 Task: Add the task  Integrate website with a new customer support ticketing system to the section Code Commanders in the project AgileKite and add a Due Date to the respective task as 2023/10/25
Action: Mouse moved to (82, 303)
Screenshot: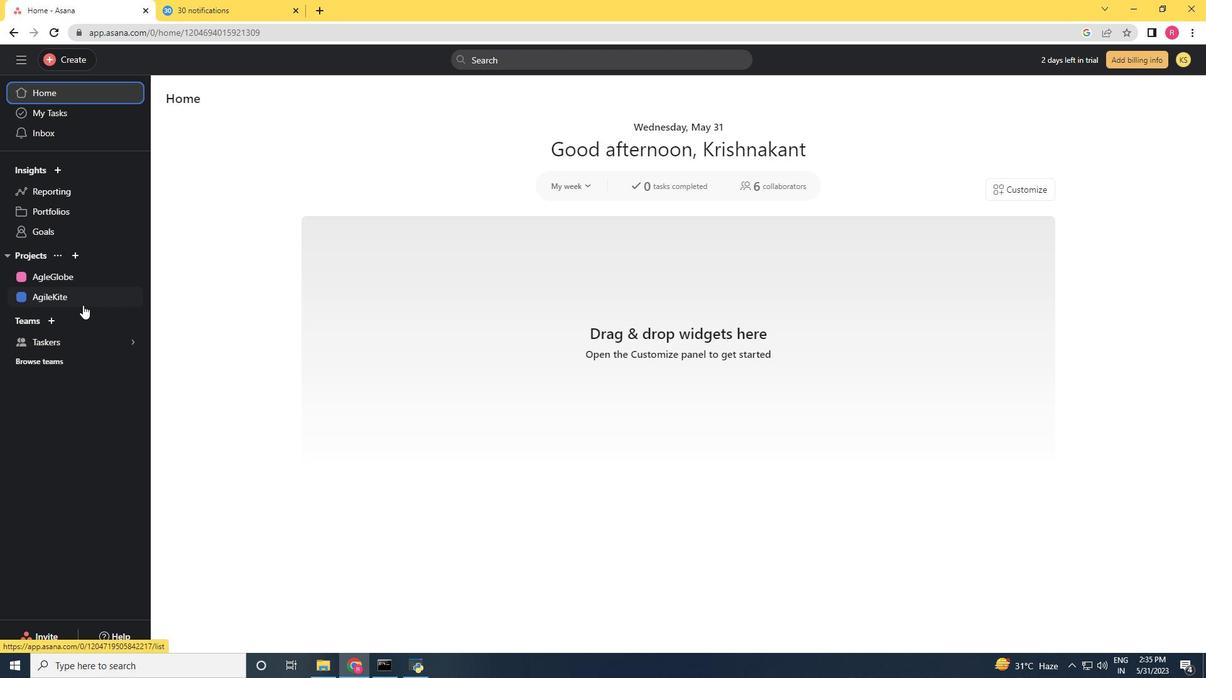 
Action: Mouse pressed left at (82, 303)
Screenshot: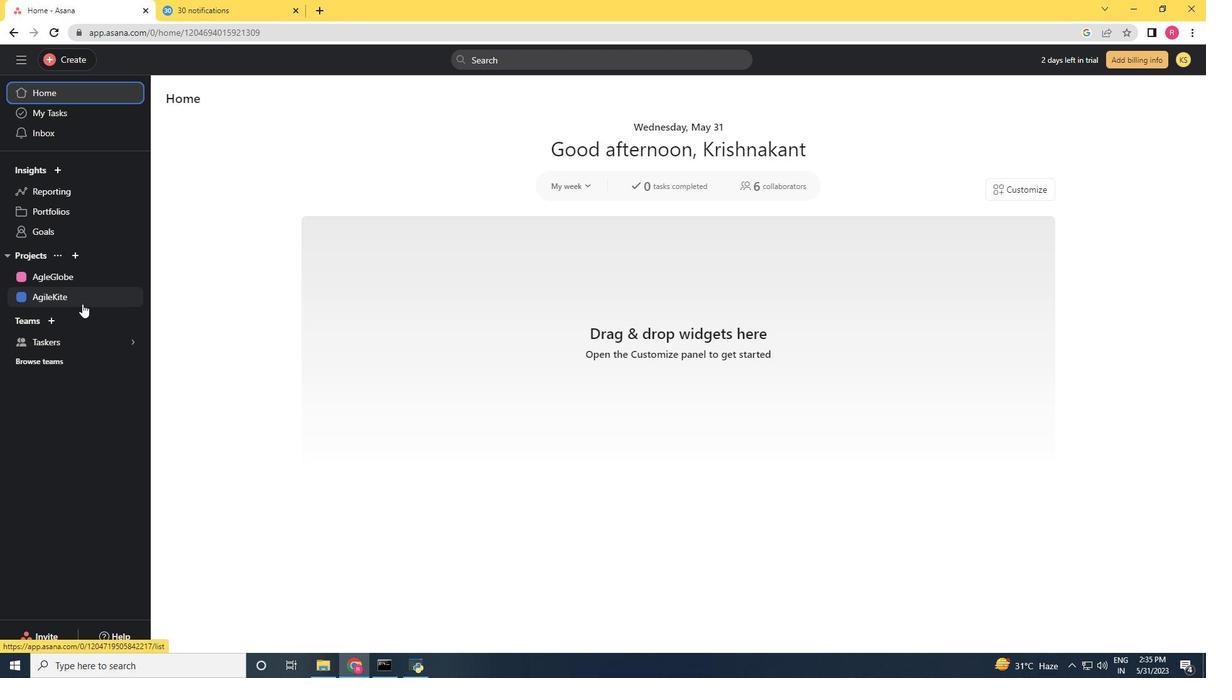 
Action: Mouse moved to (670, 278)
Screenshot: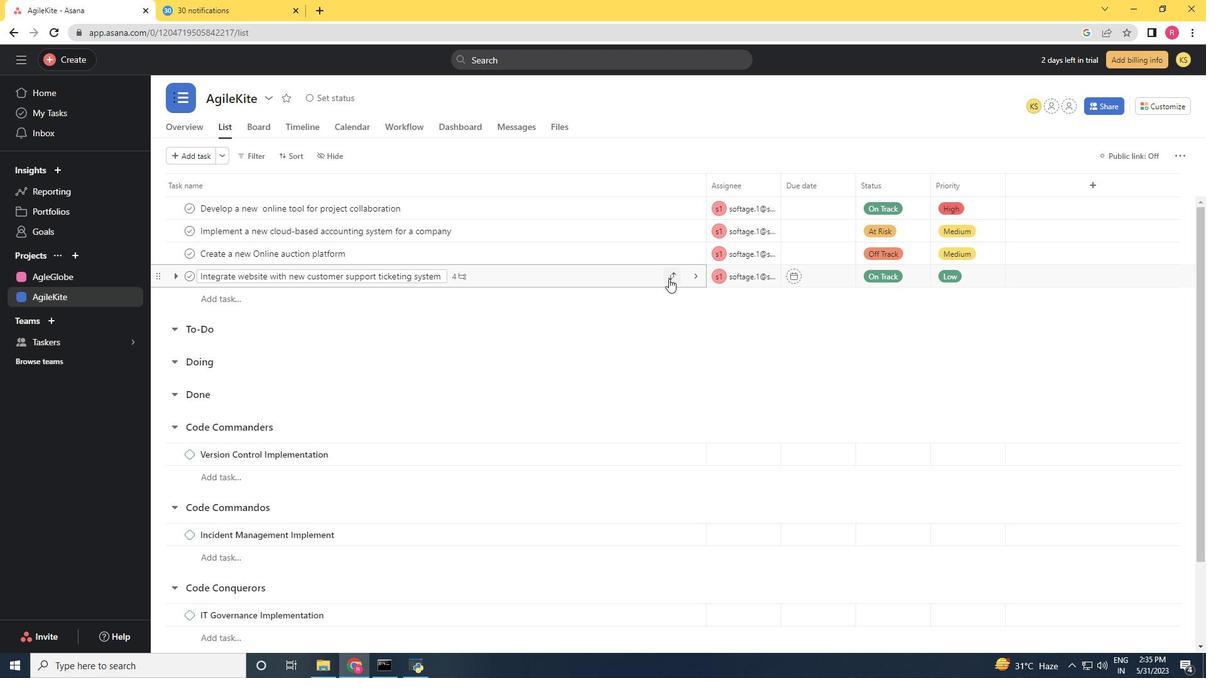 
Action: Mouse pressed left at (670, 278)
Screenshot: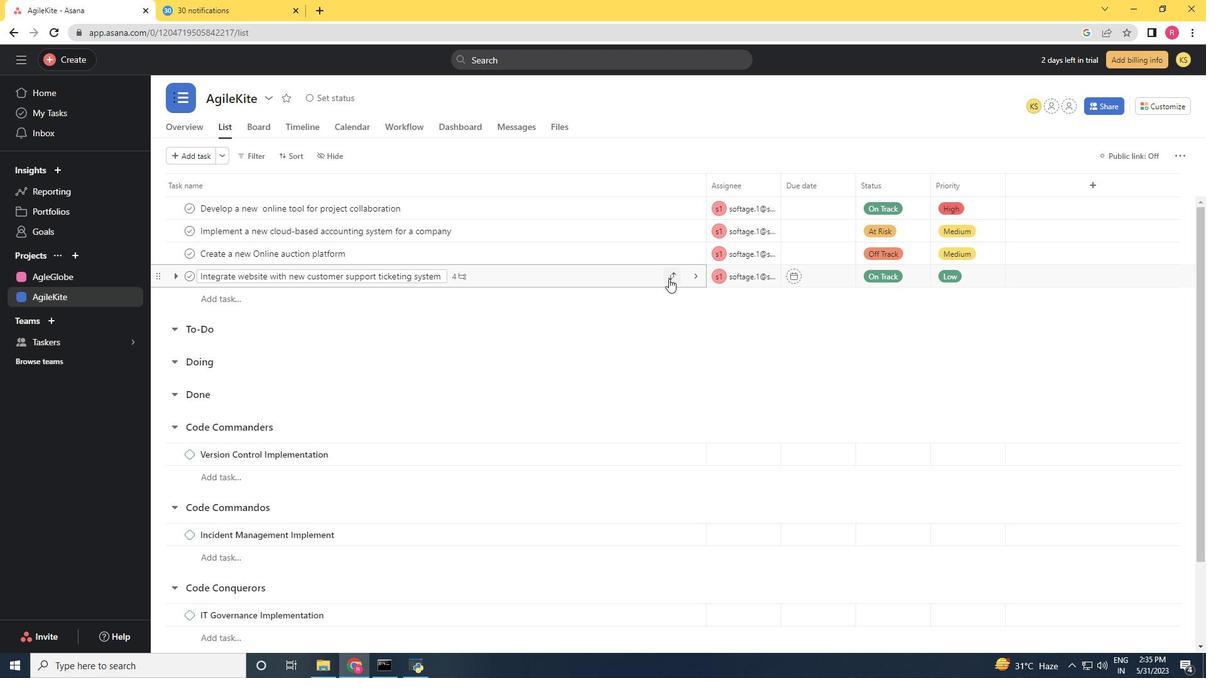 
Action: Mouse moved to (603, 410)
Screenshot: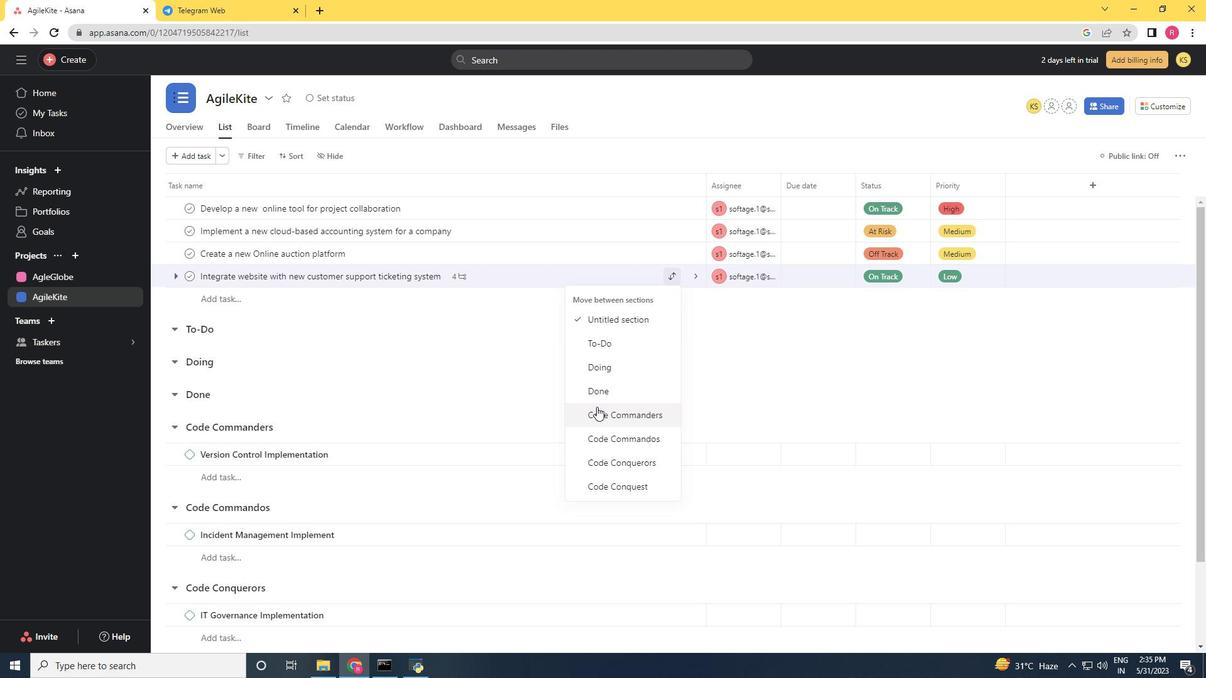 
Action: Mouse pressed left at (603, 410)
Screenshot: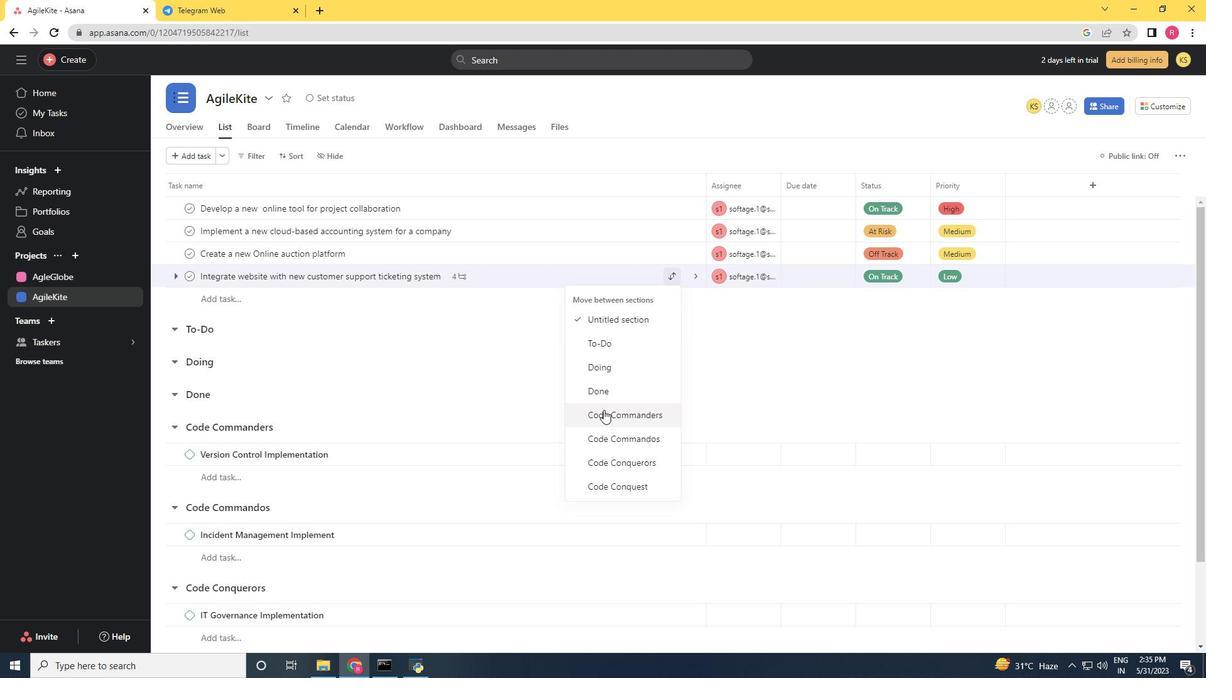 
Action: Mouse moved to (630, 434)
Screenshot: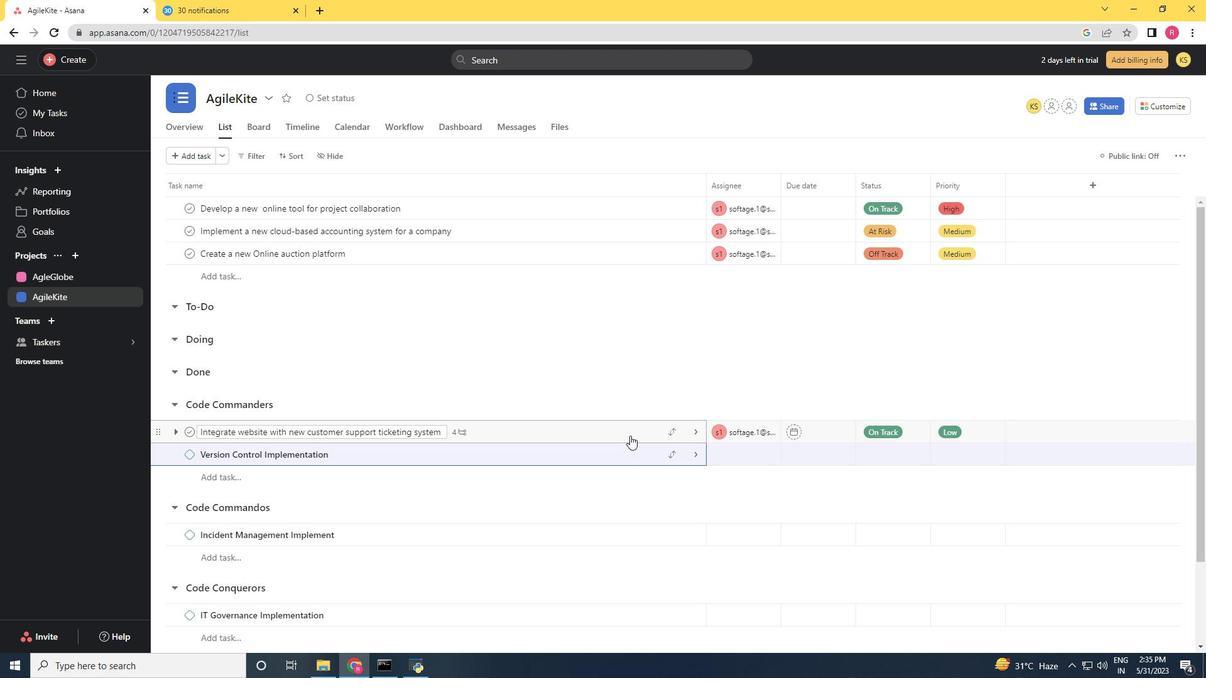 
Action: Mouse pressed left at (630, 434)
Screenshot: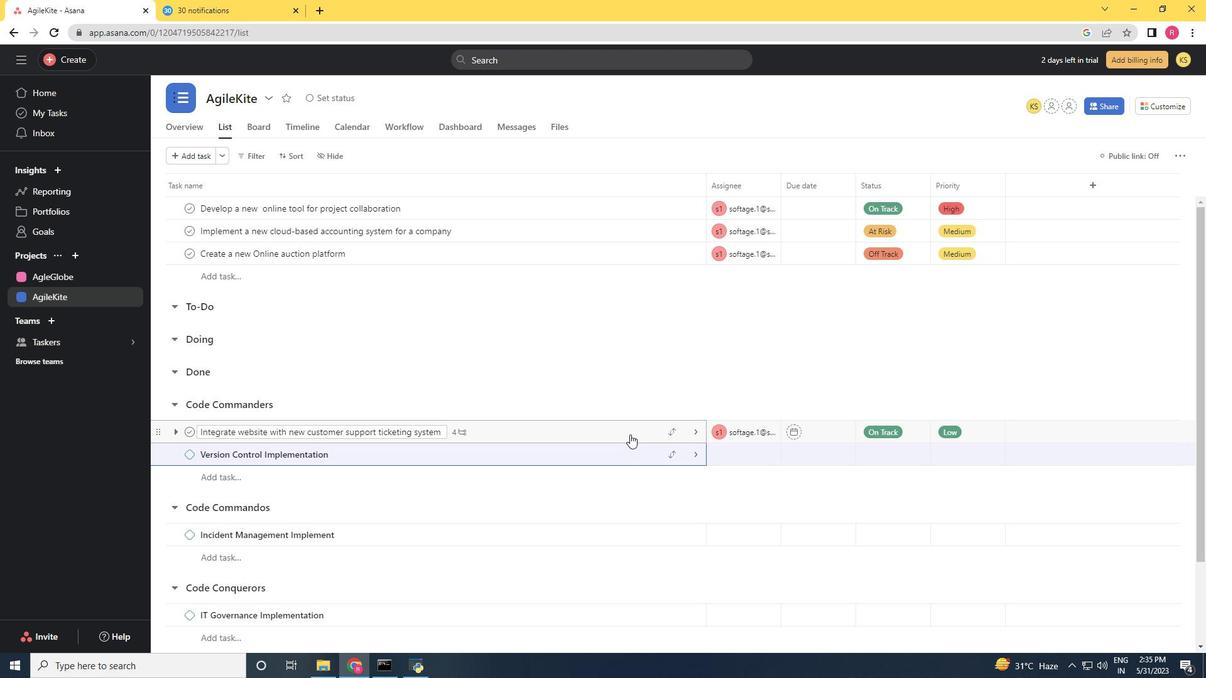 
Action: Mouse moved to (923, 271)
Screenshot: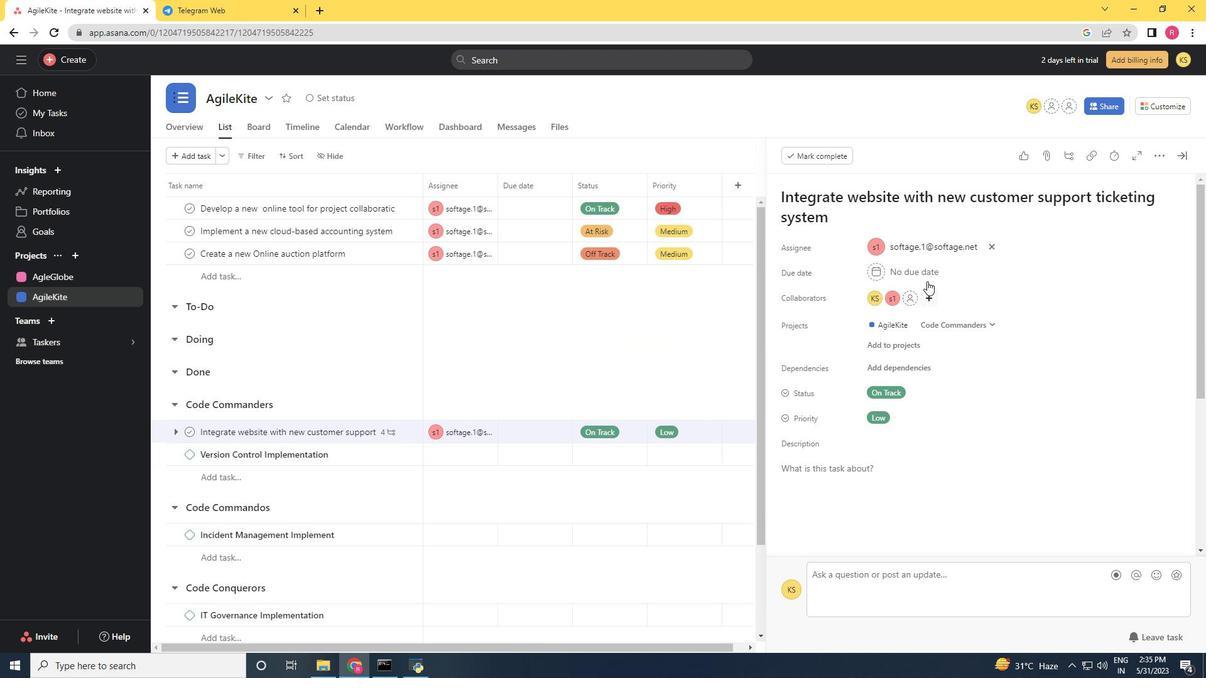 
Action: Mouse pressed left at (923, 271)
Screenshot: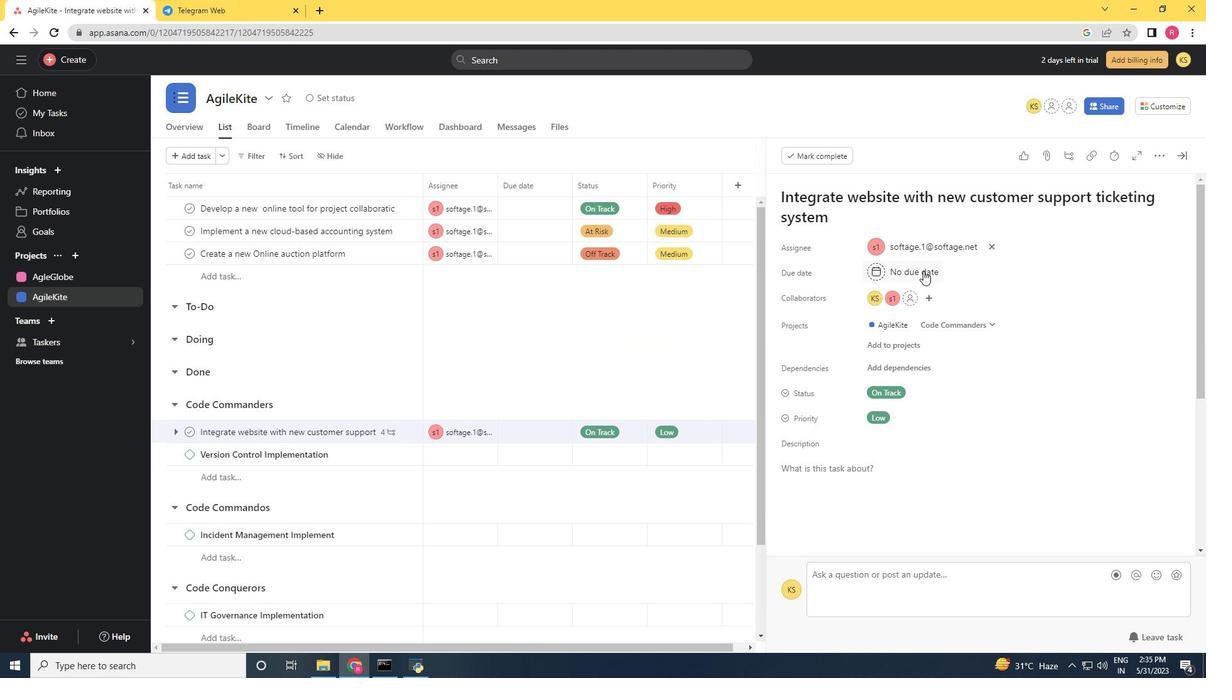 
Action: Mouse moved to (1020, 332)
Screenshot: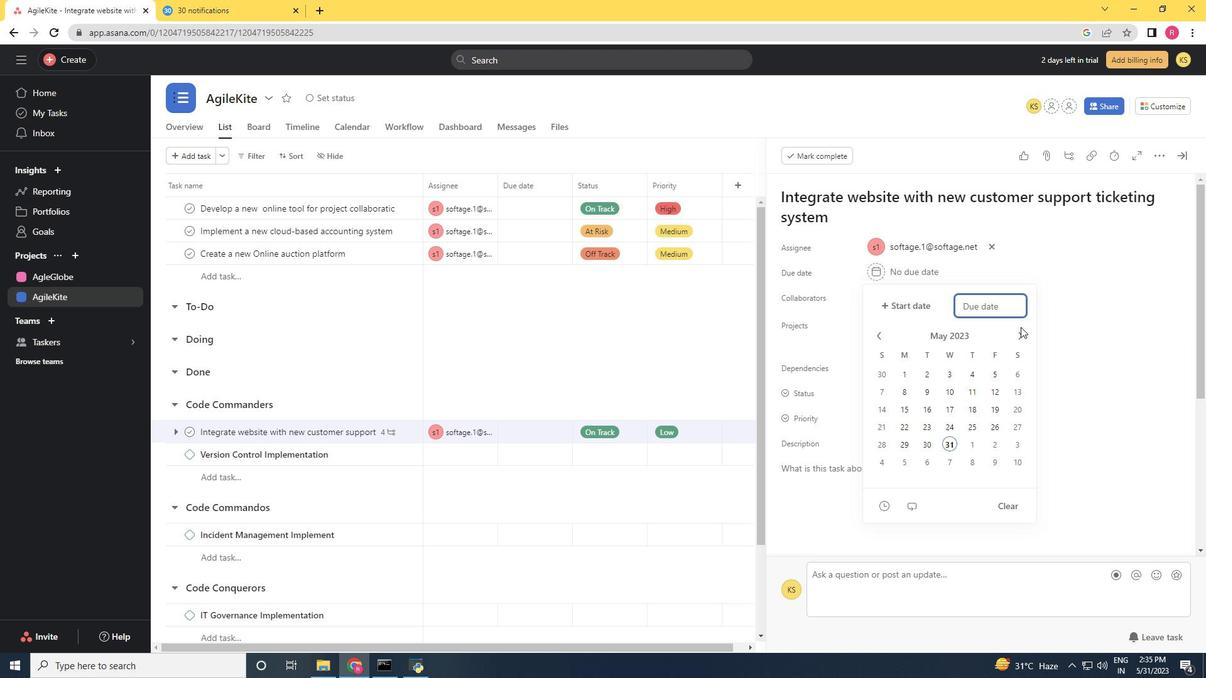 
Action: Mouse pressed left at (1020, 332)
Screenshot: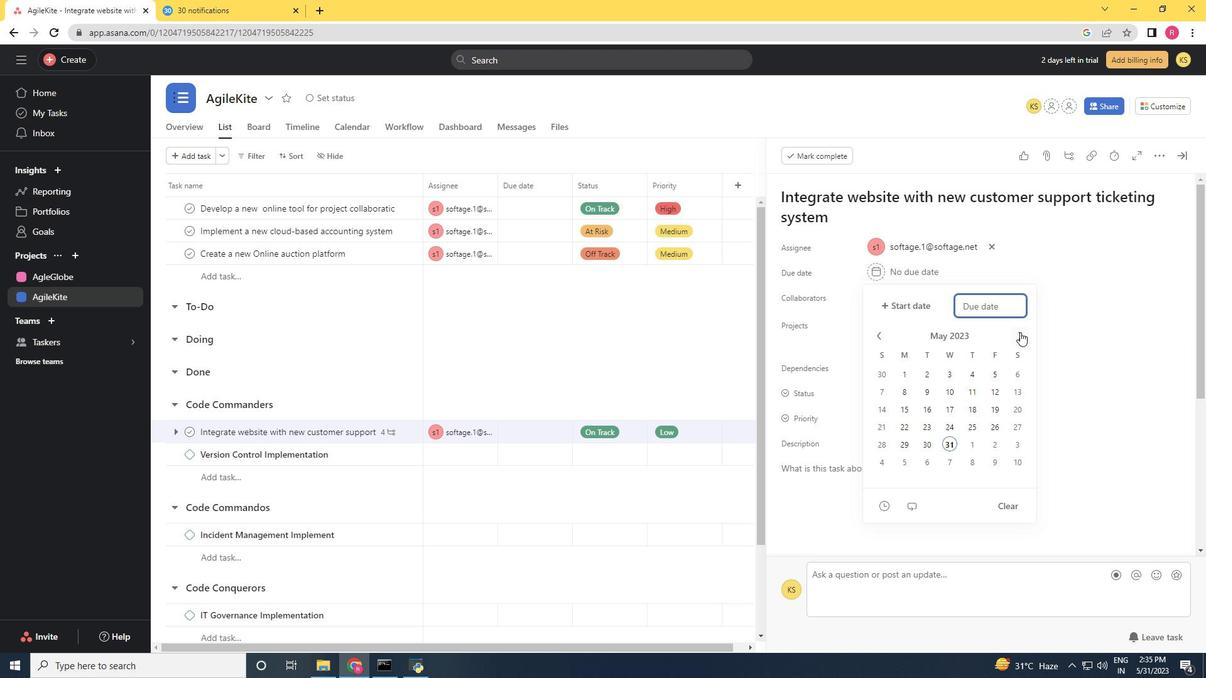 
Action: Mouse pressed left at (1020, 332)
Screenshot: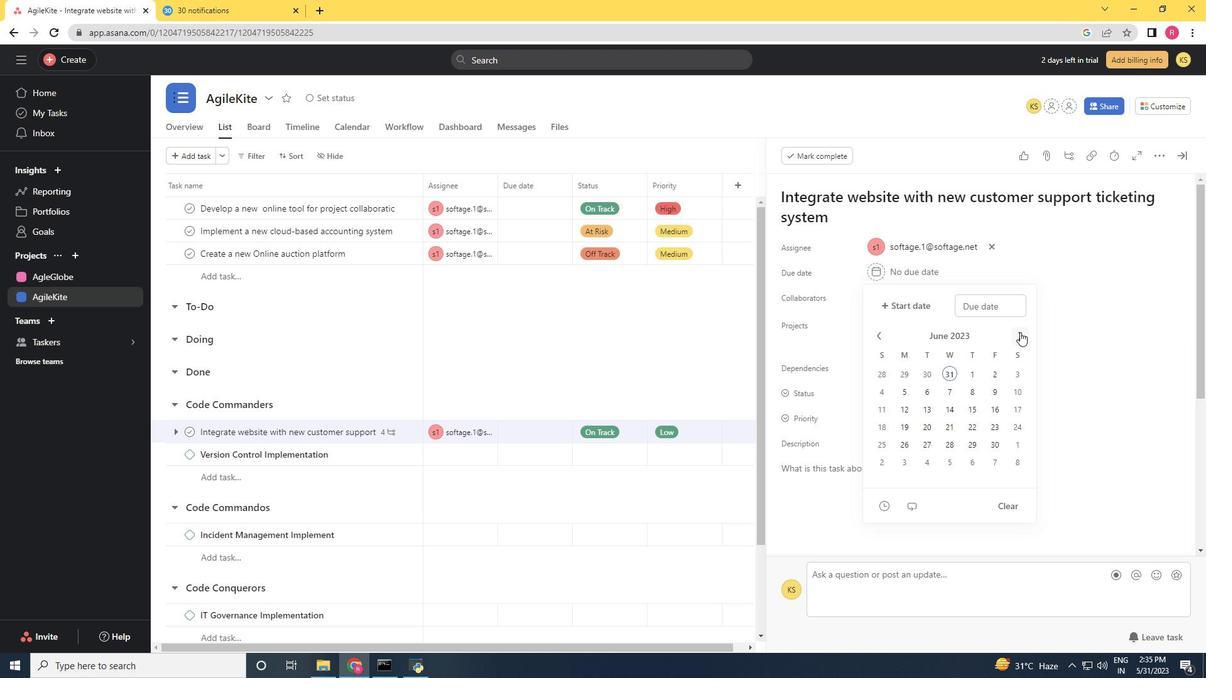 
Action: Mouse pressed left at (1020, 332)
Screenshot: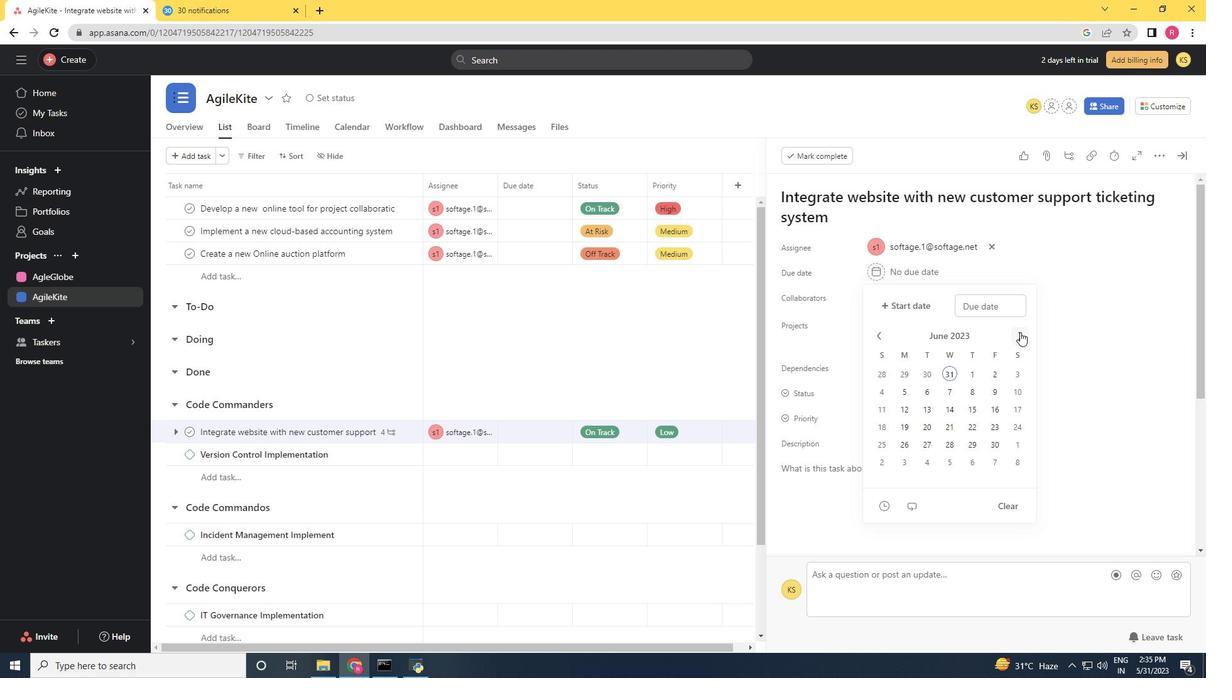 
Action: Mouse pressed left at (1020, 332)
Screenshot: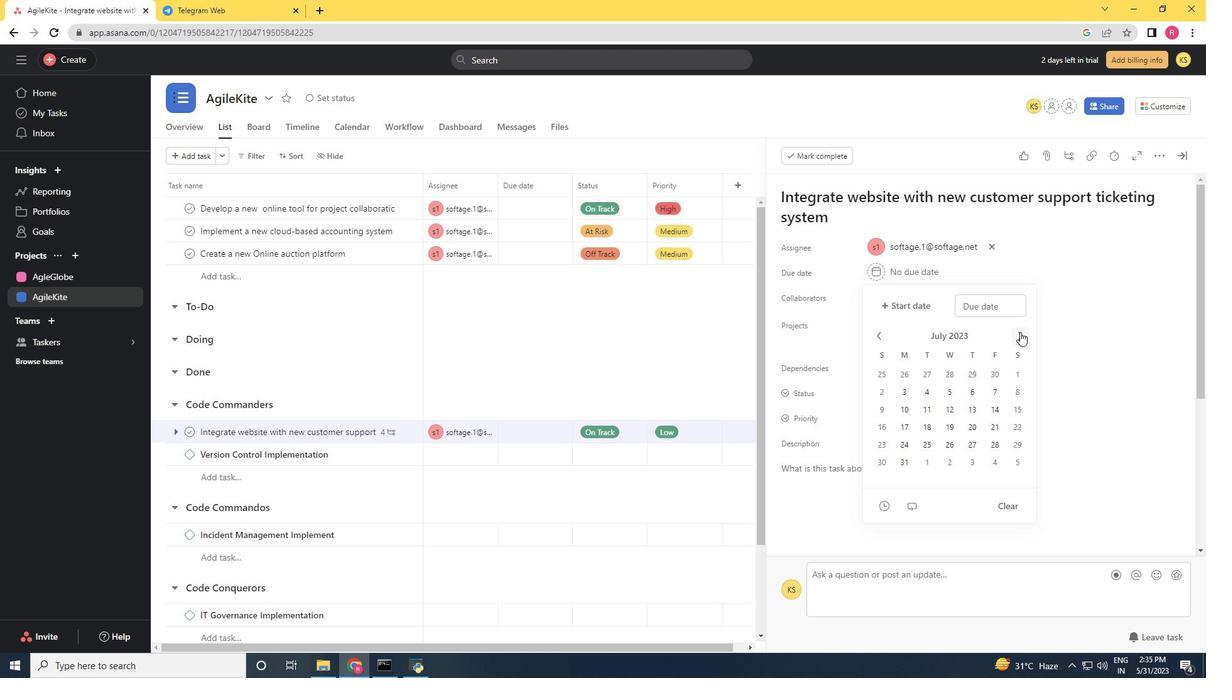 
Action: Mouse pressed left at (1020, 332)
Screenshot: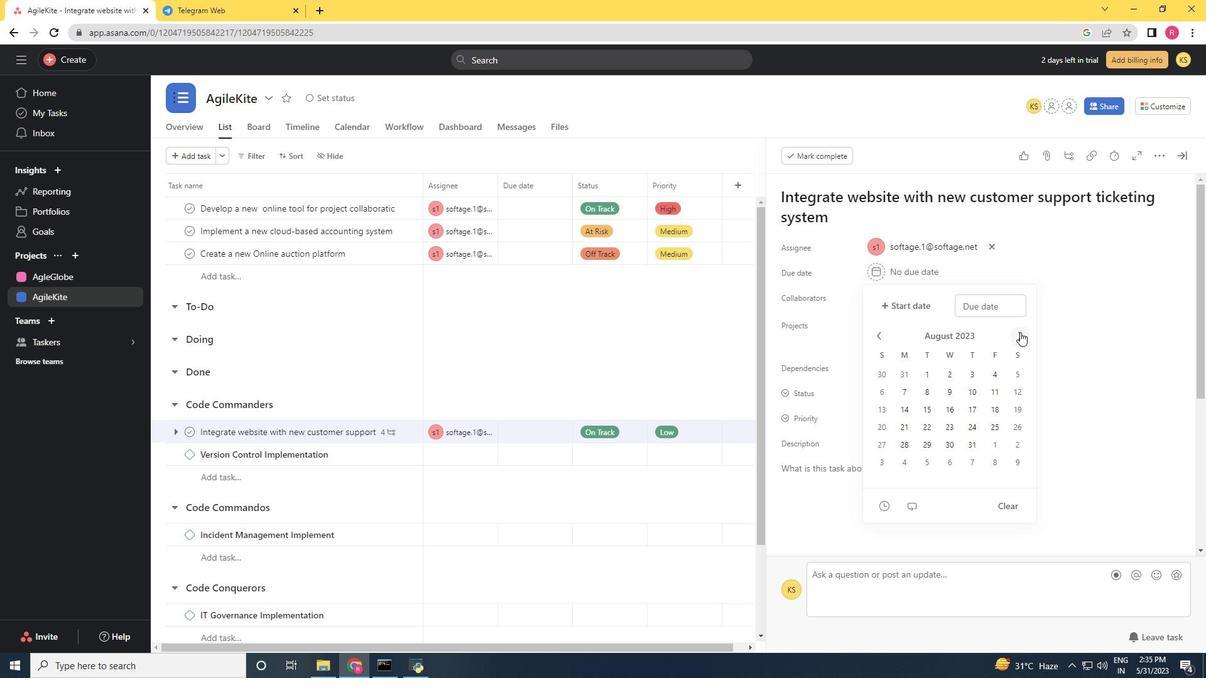 
Action: Mouse moved to (940, 425)
Screenshot: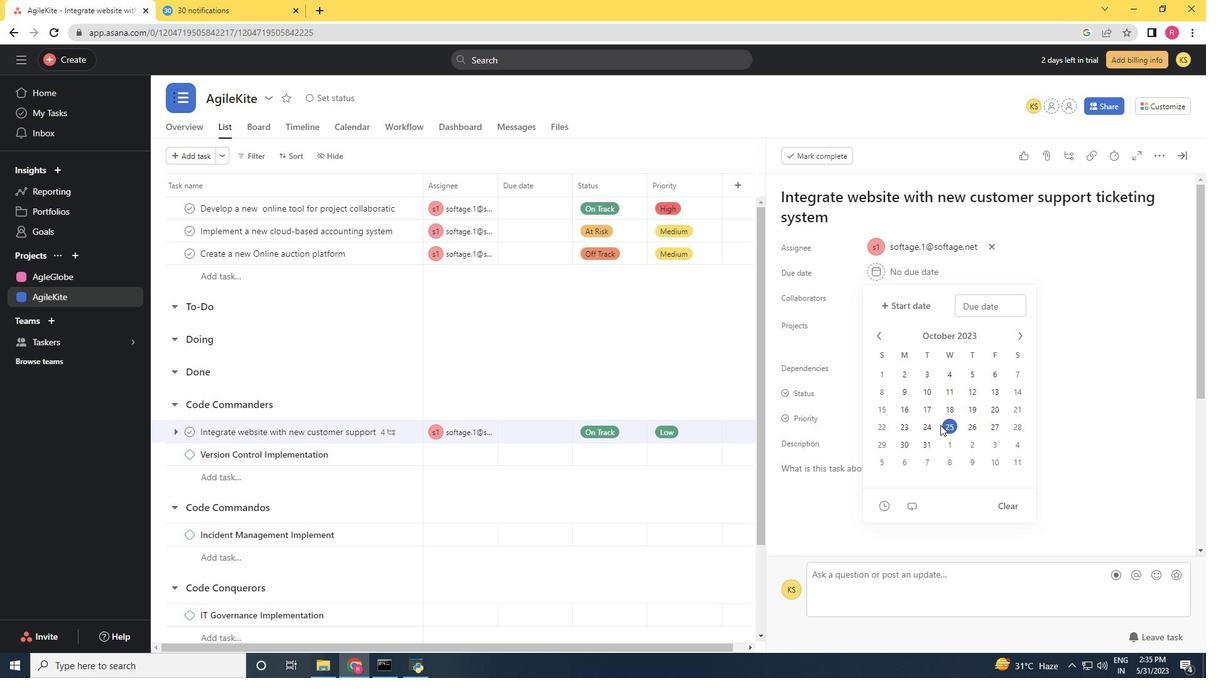 
Action: Mouse pressed left at (940, 425)
Screenshot: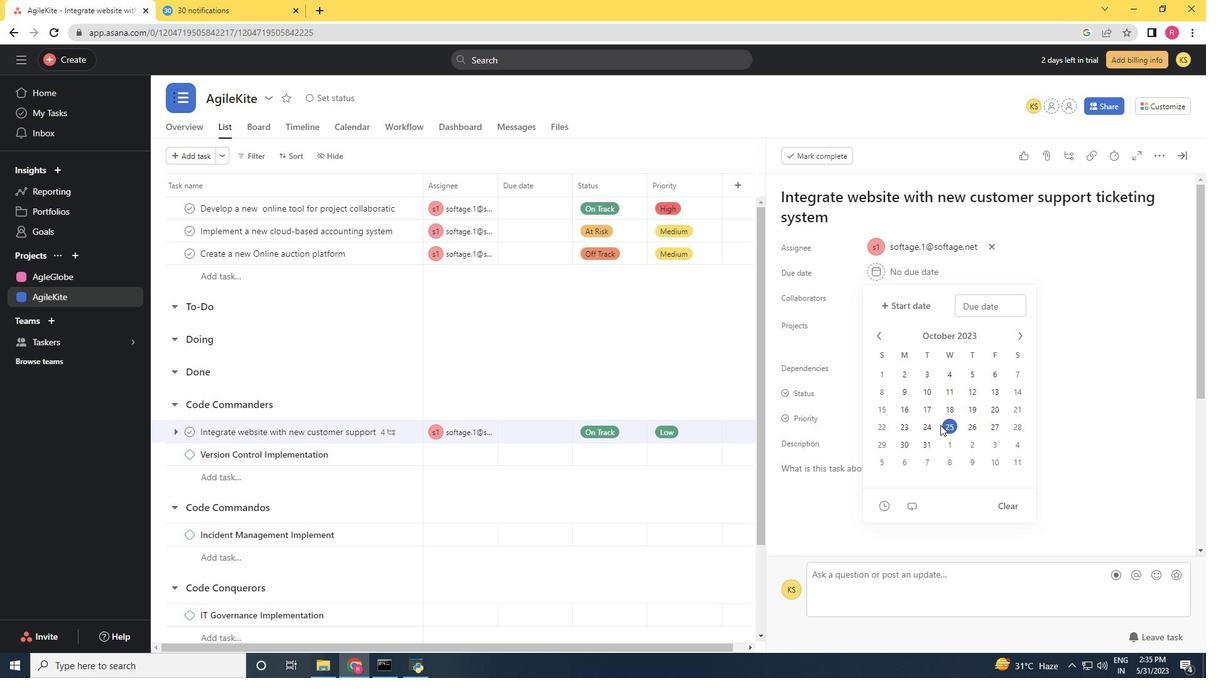 
Action: Mouse moved to (1084, 371)
Screenshot: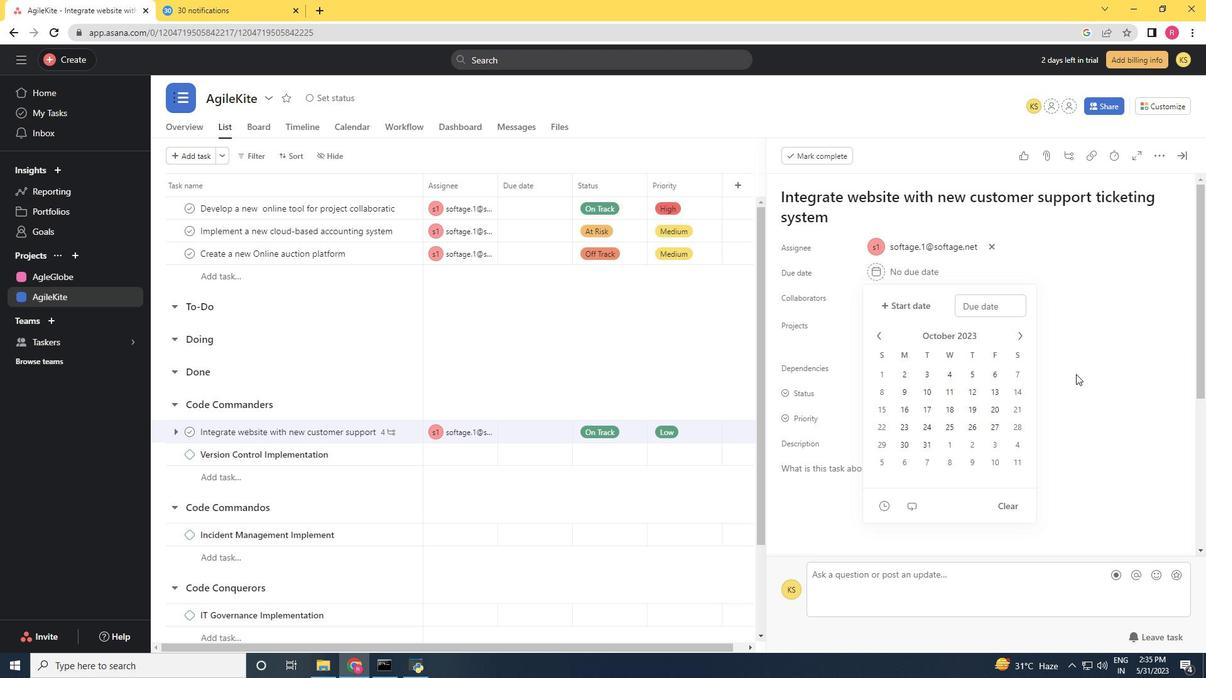 
Action: Mouse pressed left at (1084, 371)
Screenshot: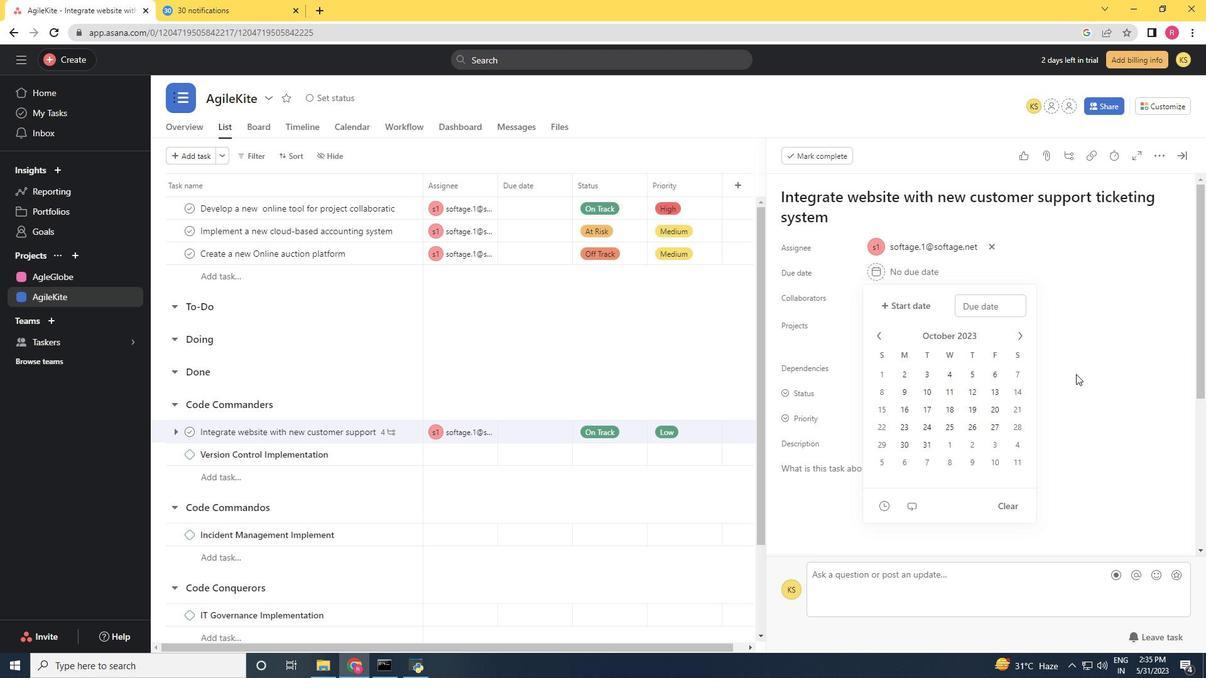 
Action: Mouse moved to (1078, 333)
Screenshot: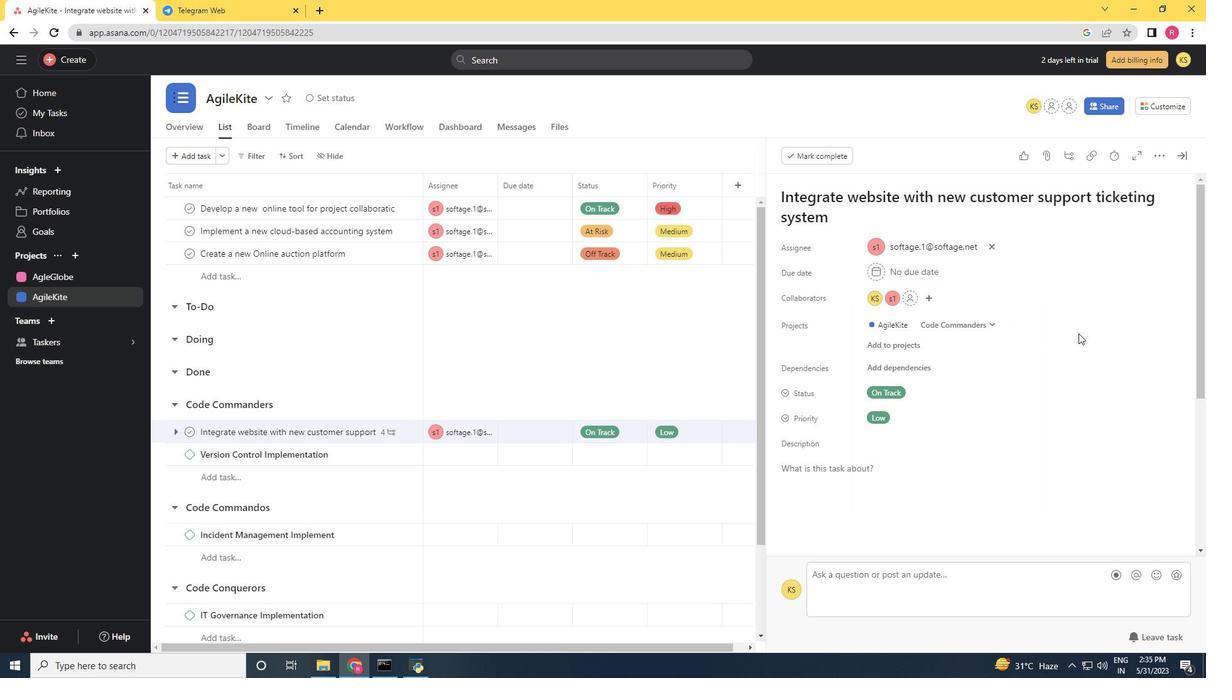 
